 Task: Select a due date automation when advanced on, 2 days before a card is due add content with a name starting with resume at 11:00 AM.
Action: Mouse moved to (1132, 82)
Screenshot: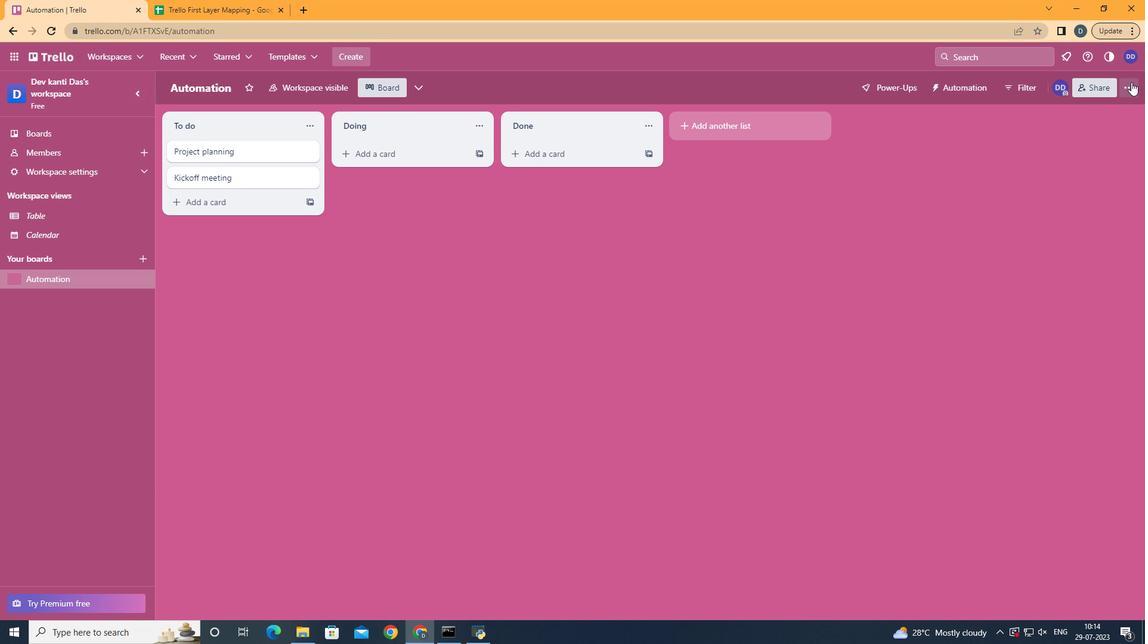 
Action: Mouse pressed left at (1132, 82)
Screenshot: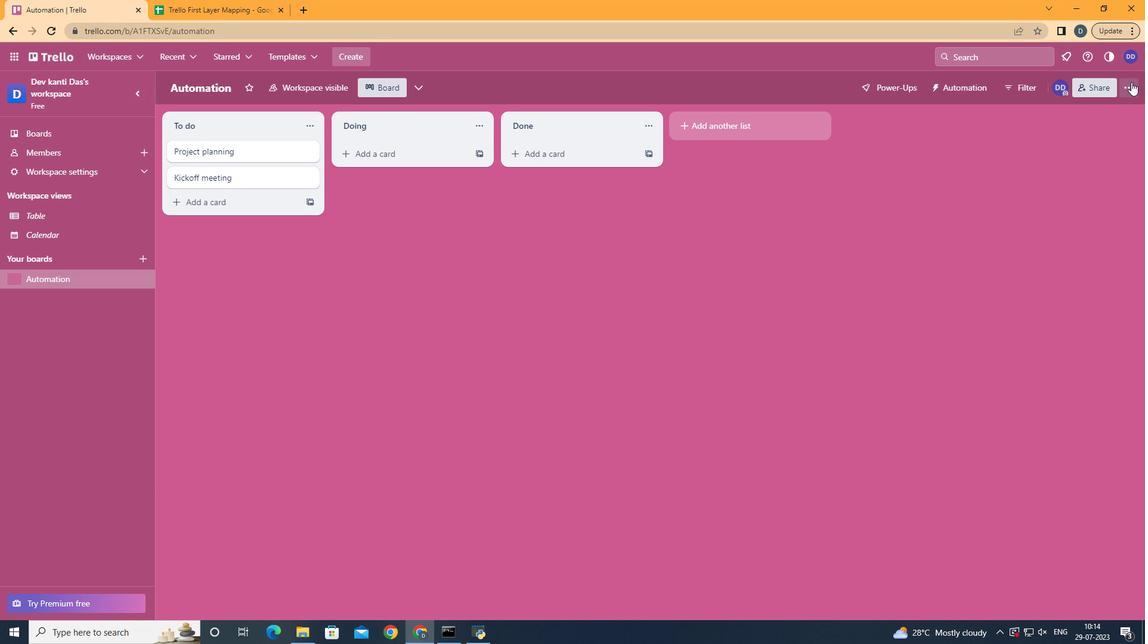 
Action: Mouse moved to (1016, 241)
Screenshot: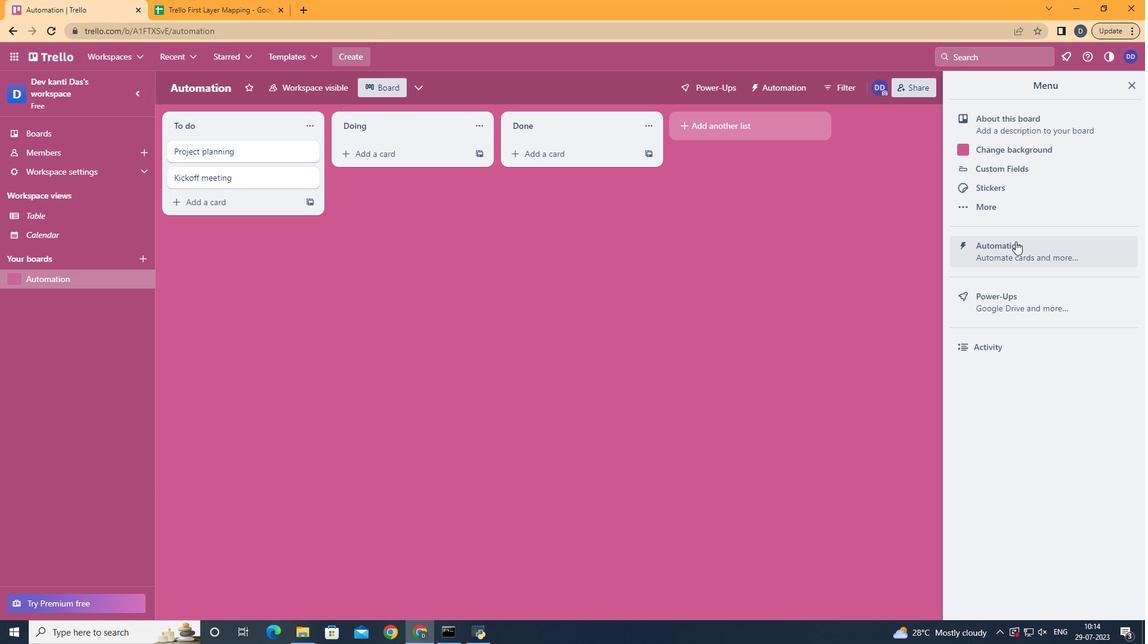
Action: Mouse pressed left at (1016, 241)
Screenshot: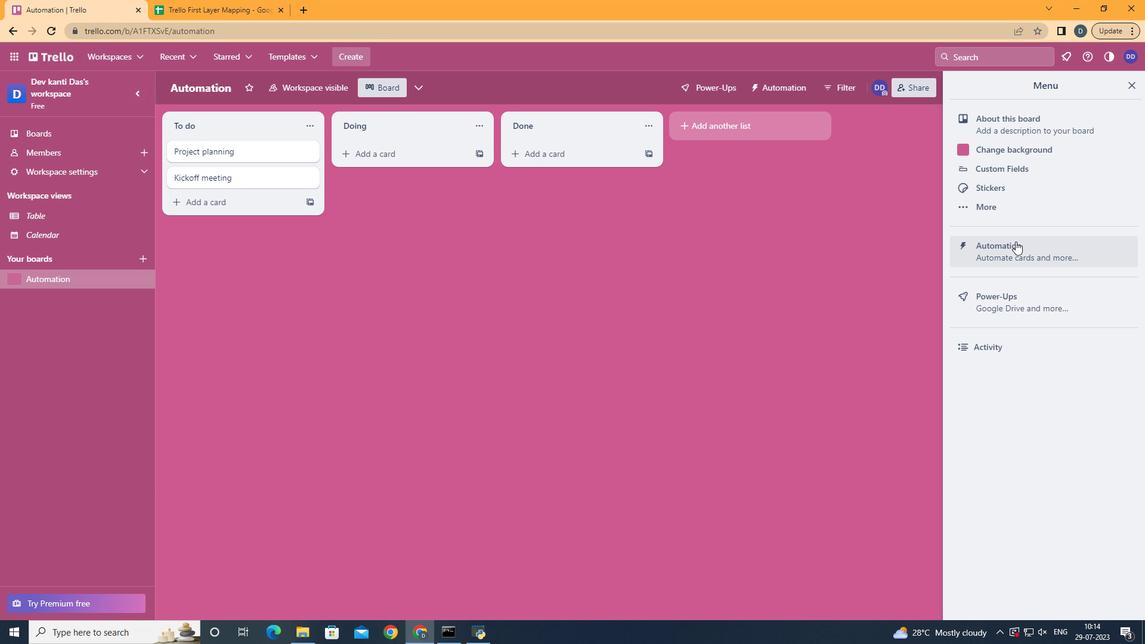 
Action: Mouse moved to (235, 248)
Screenshot: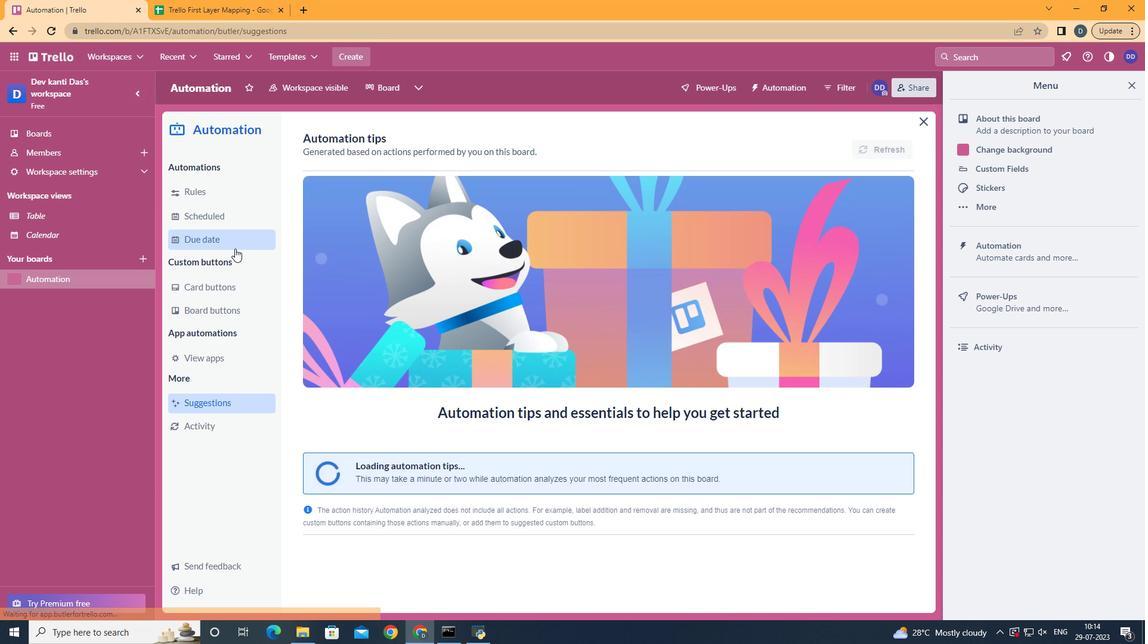 
Action: Mouse pressed left at (235, 248)
Screenshot: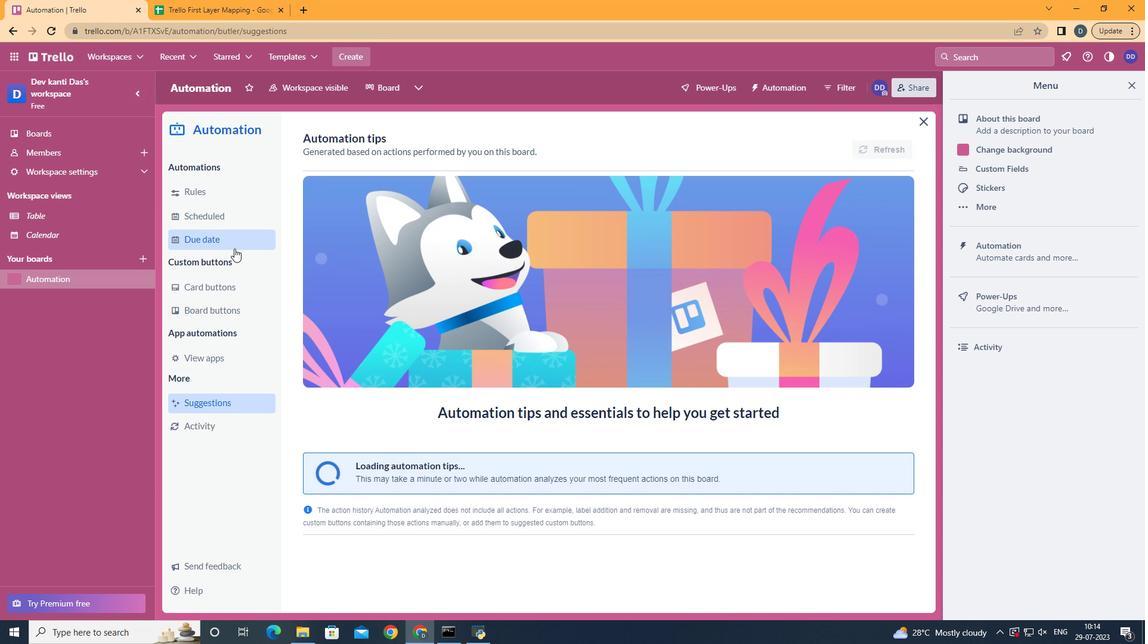 
Action: Mouse moved to (837, 143)
Screenshot: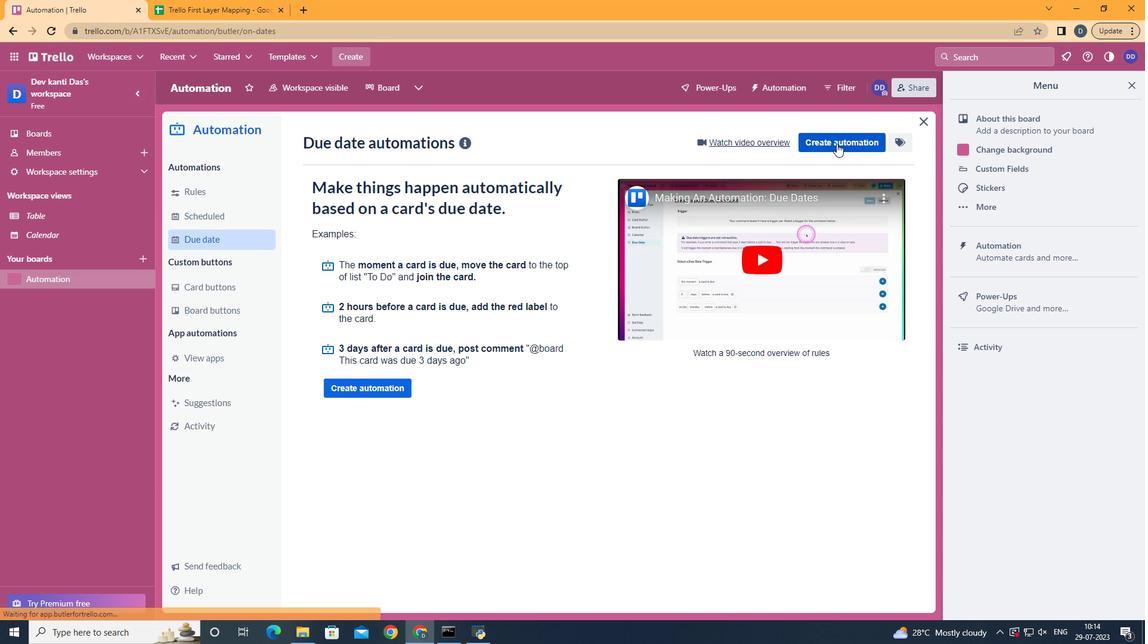 
Action: Mouse pressed left at (837, 143)
Screenshot: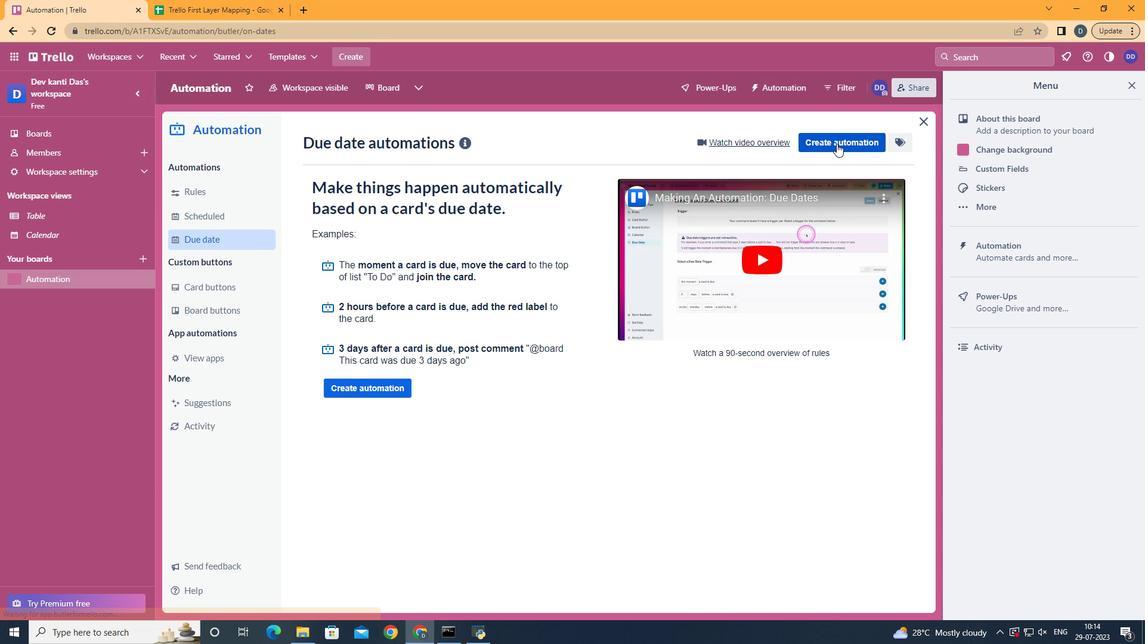 
Action: Mouse moved to (579, 260)
Screenshot: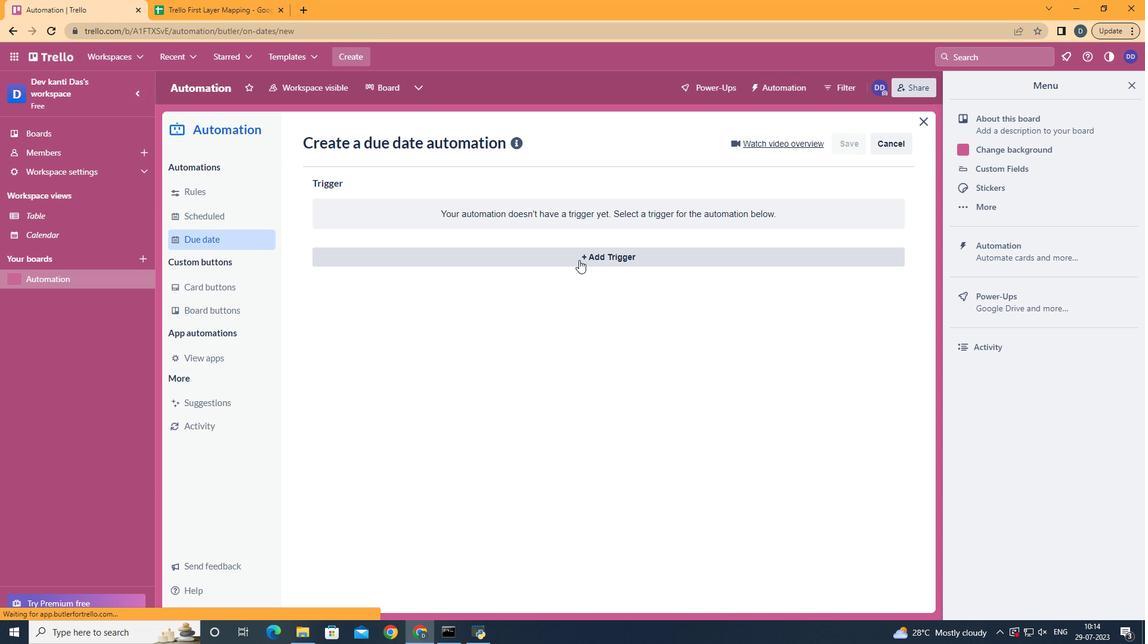 
Action: Mouse pressed left at (579, 260)
Screenshot: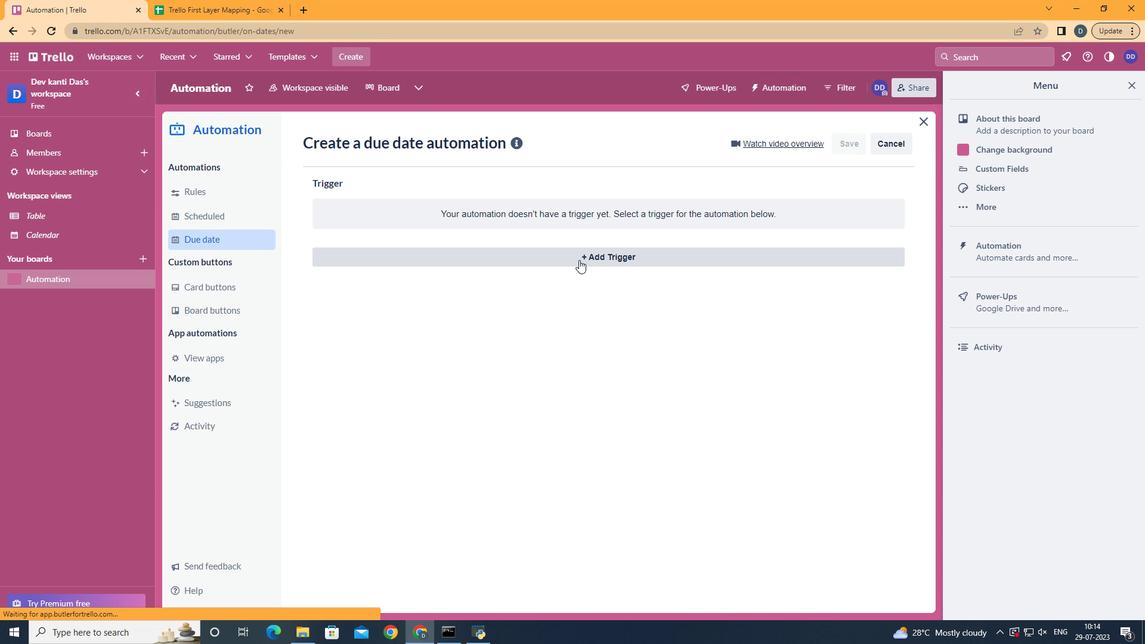 
Action: Mouse moved to (464, 439)
Screenshot: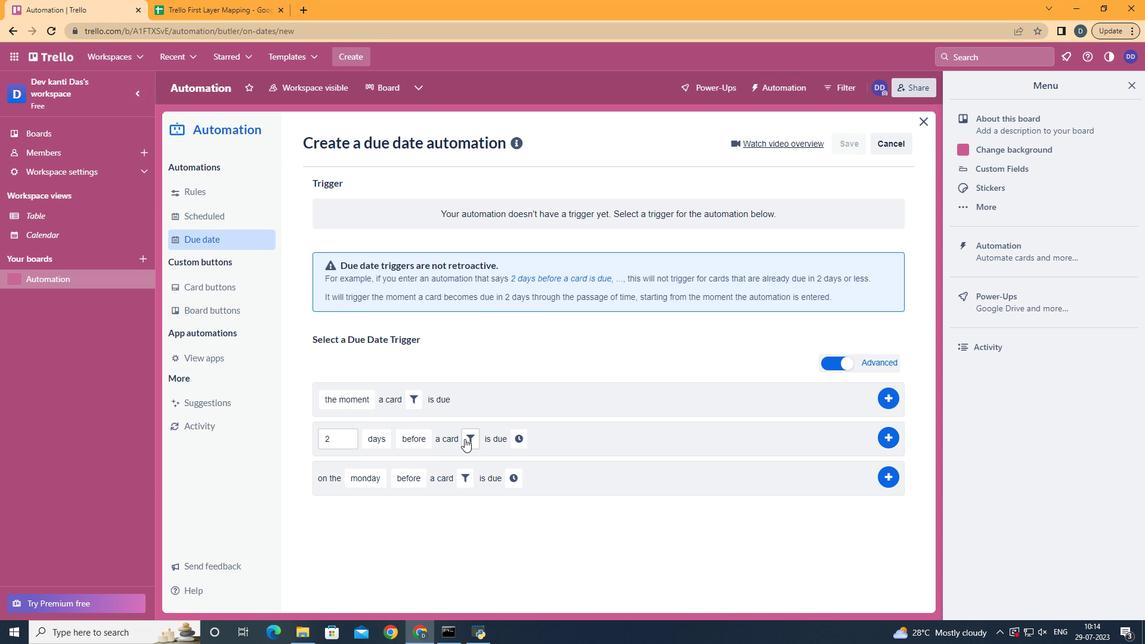 
Action: Mouse pressed left at (464, 439)
Screenshot: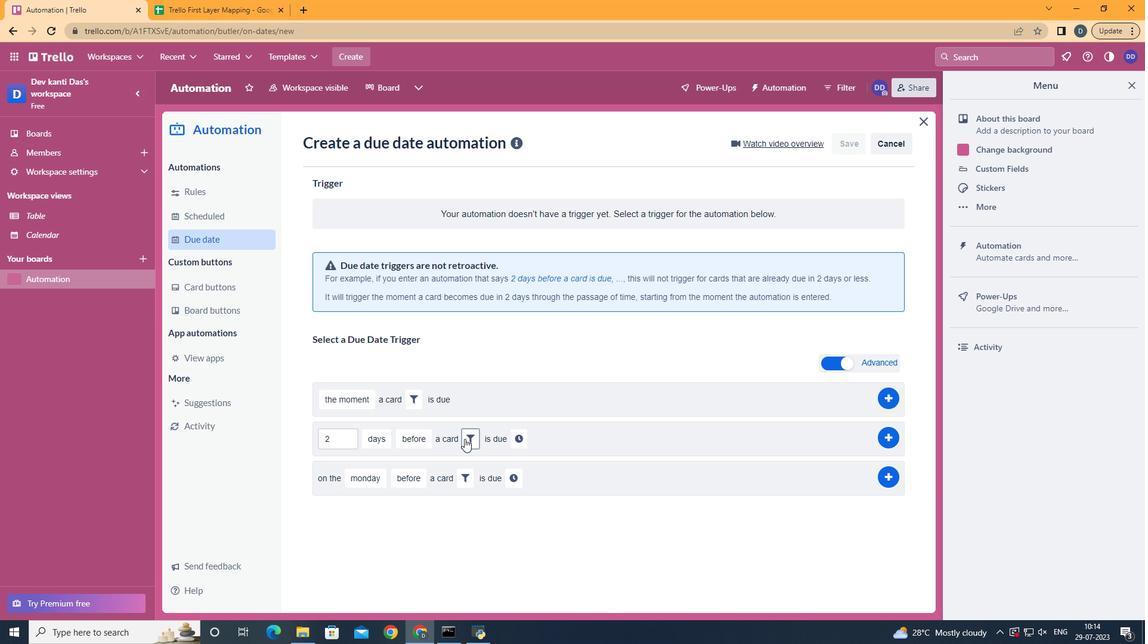 
Action: Mouse moved to (620, 488)
Screenshot: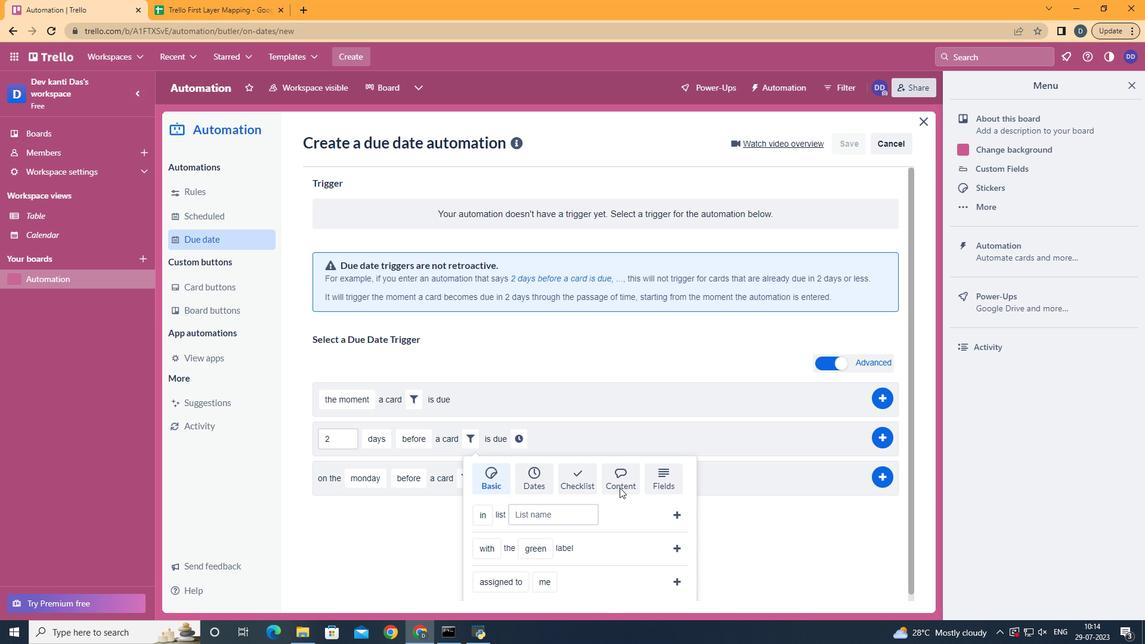 
Action: Mouse pressed left at (620, 488)
Screenshot: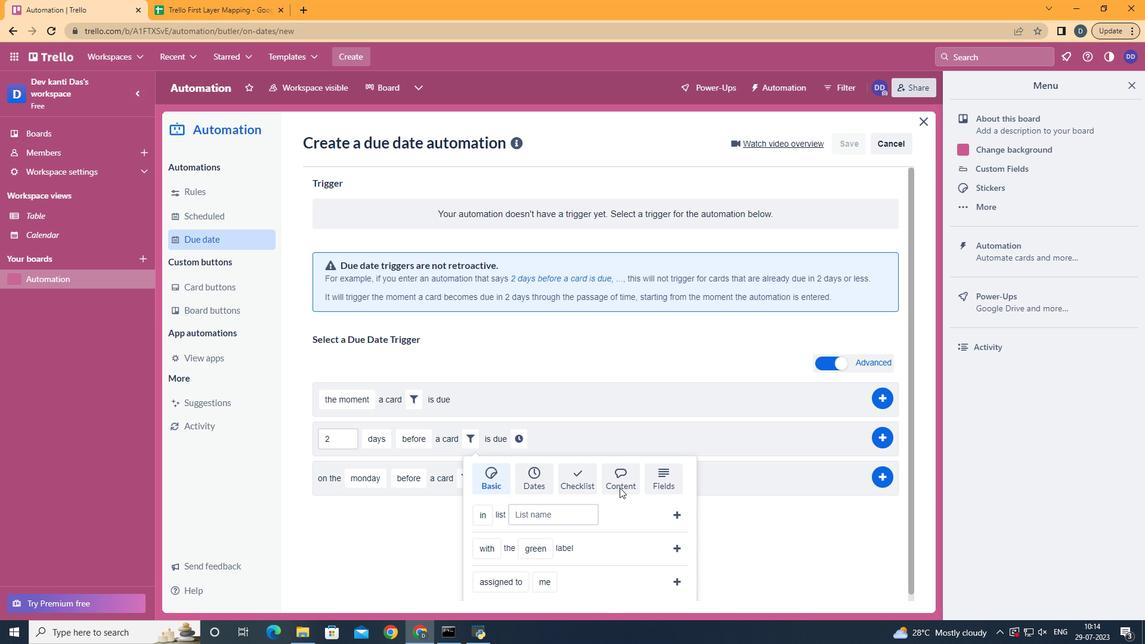 
Action: Mouse scrolled (620, 487) with delta (0, 0)
Screenshot: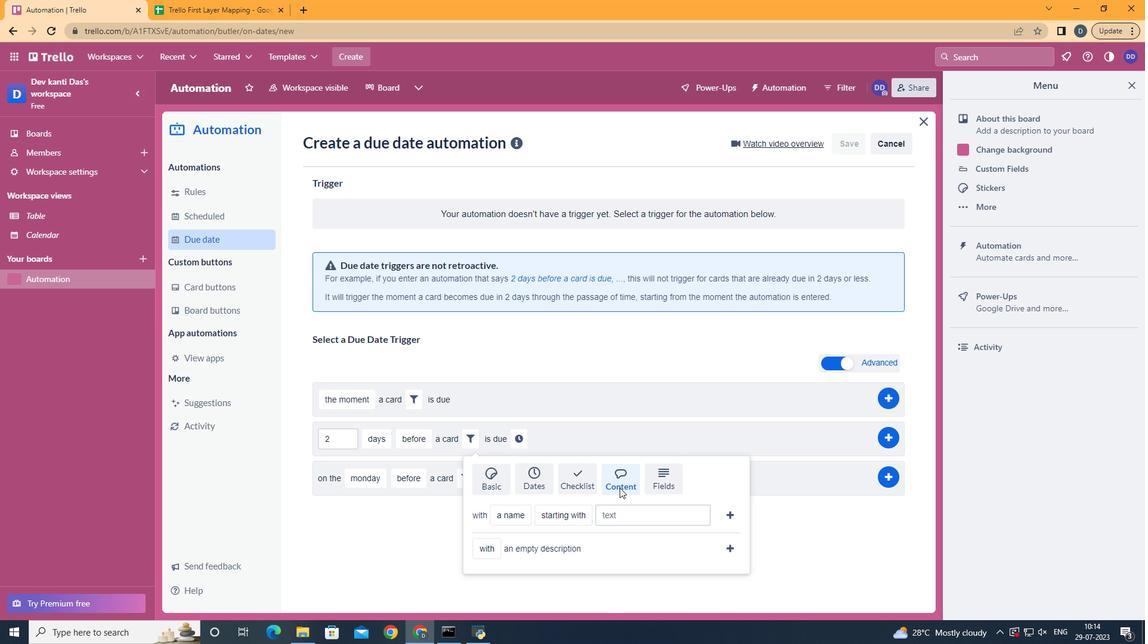 
Action: Mouse scrolled (620, 487) with delta (0, 0)
Screenshot: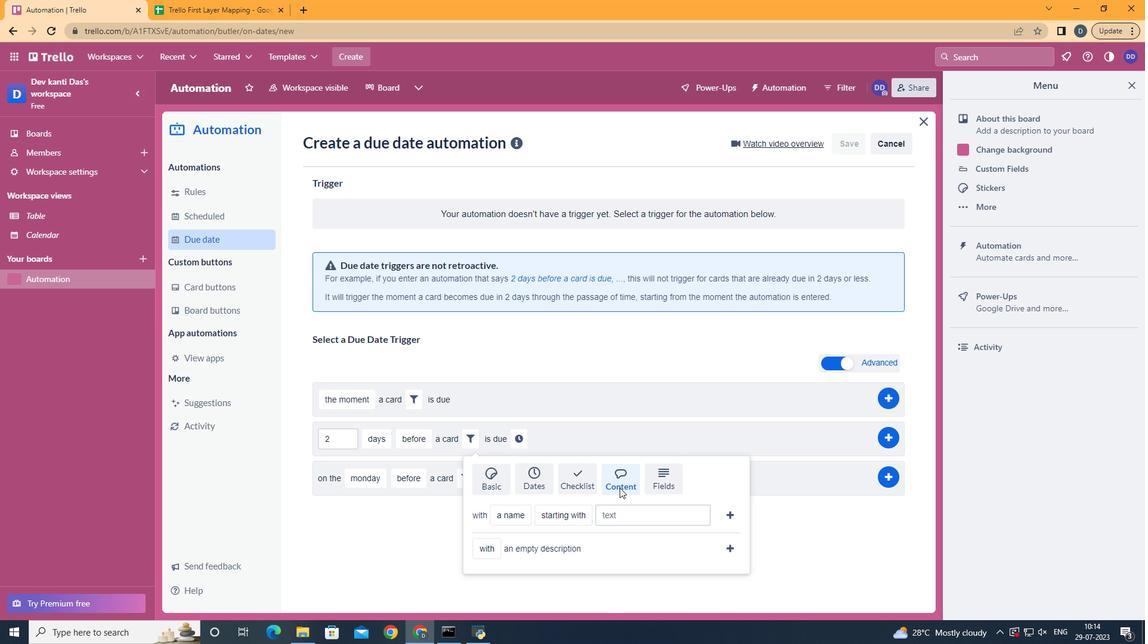 
Action: Mouse scrolled (620, 487) with delta (0, 0)
Screenshot: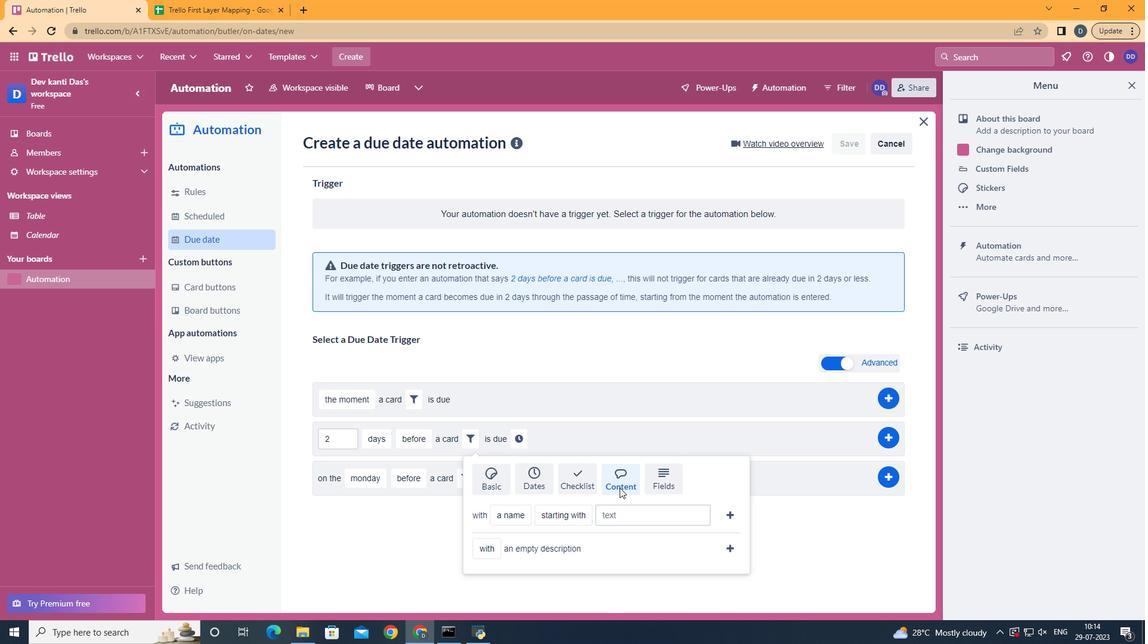 
Action: Mouse moved to (521, 538)
Screenshot: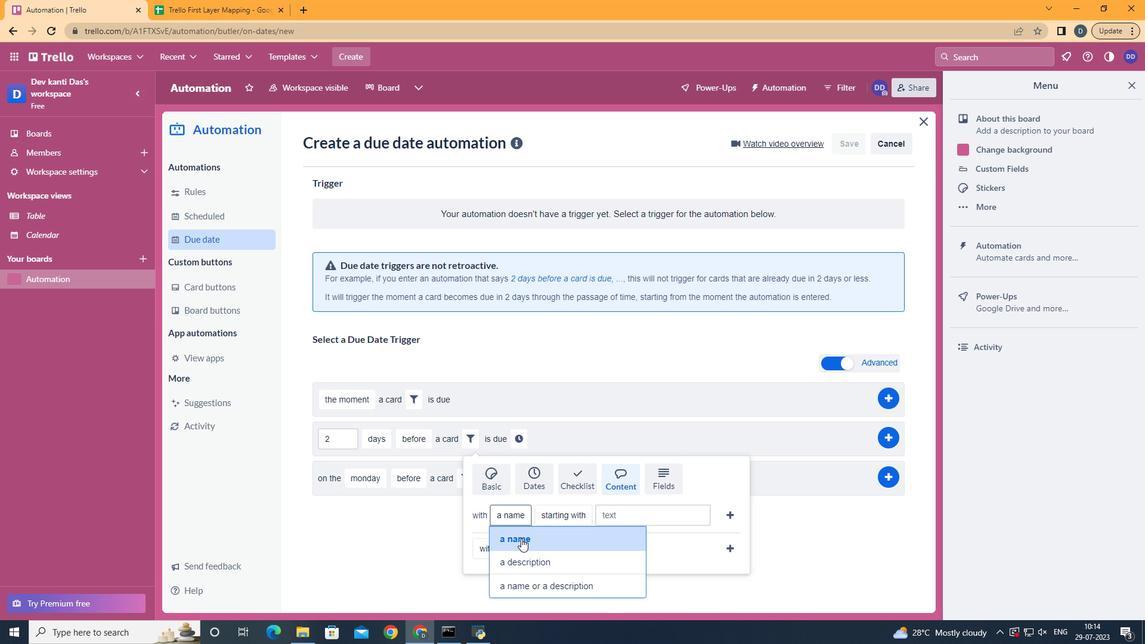 
Action: Mouse pressed left at (521, 538)
Screenshot: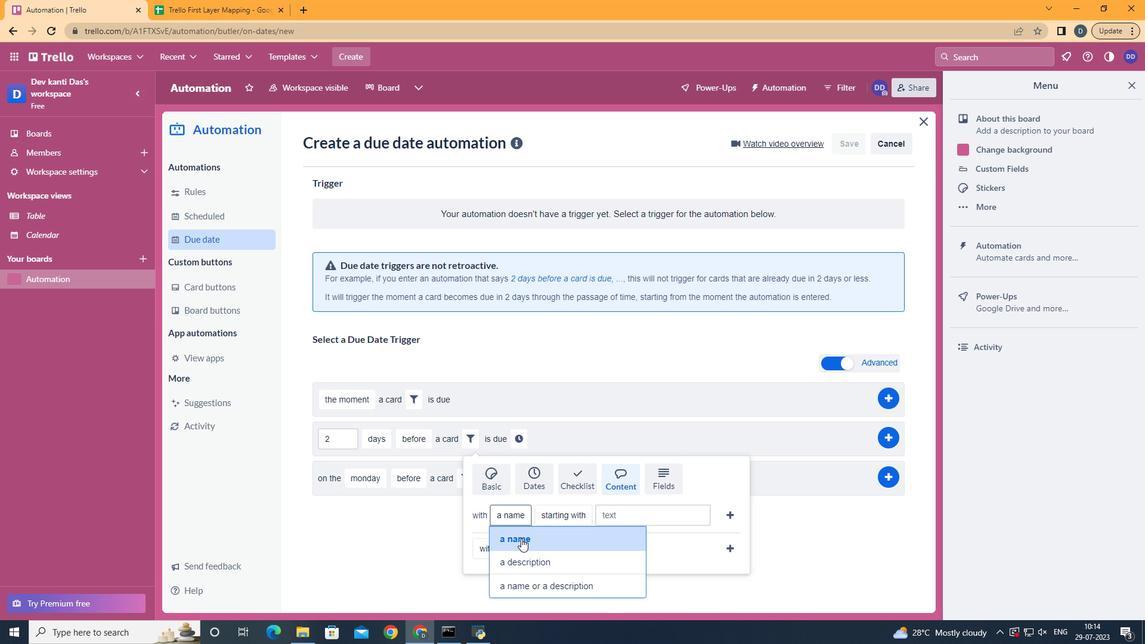 
Action: Mouse moved to (587, 369)
Screenshot: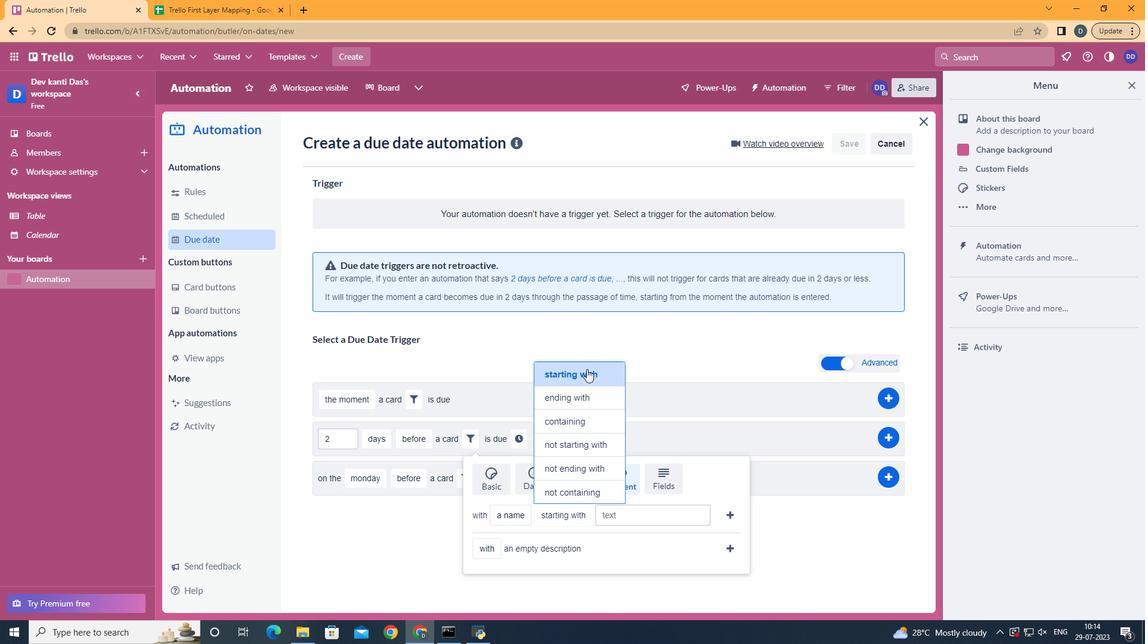 
Action: Mouse pressed left at (587, 369)
Screenshot: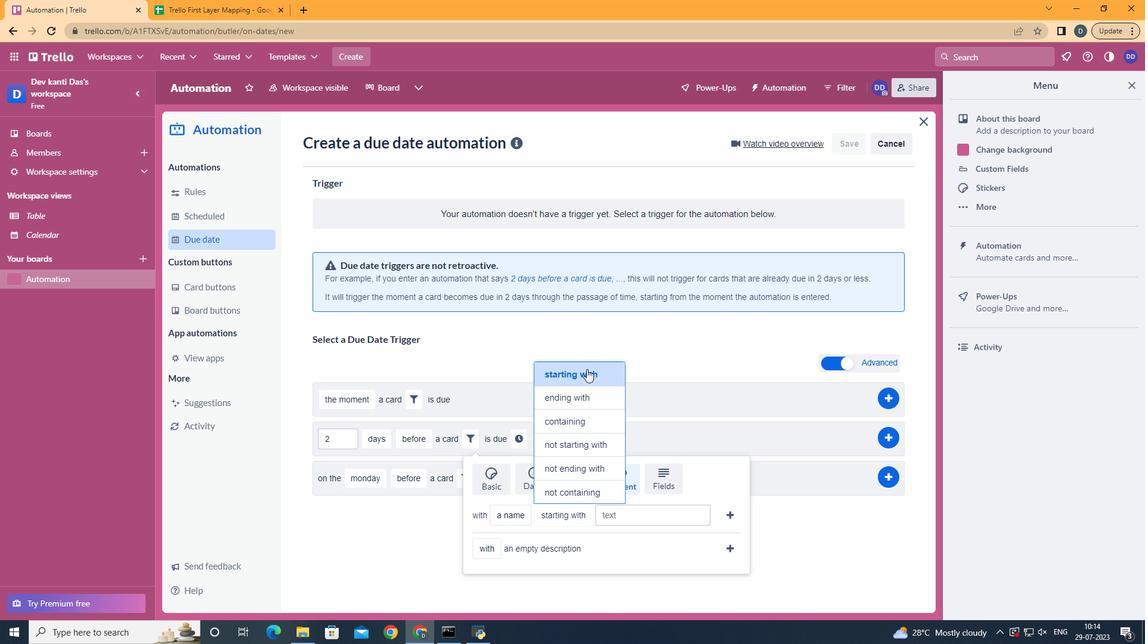 
Action: Mouse moved to (642, 525)
Screenshot: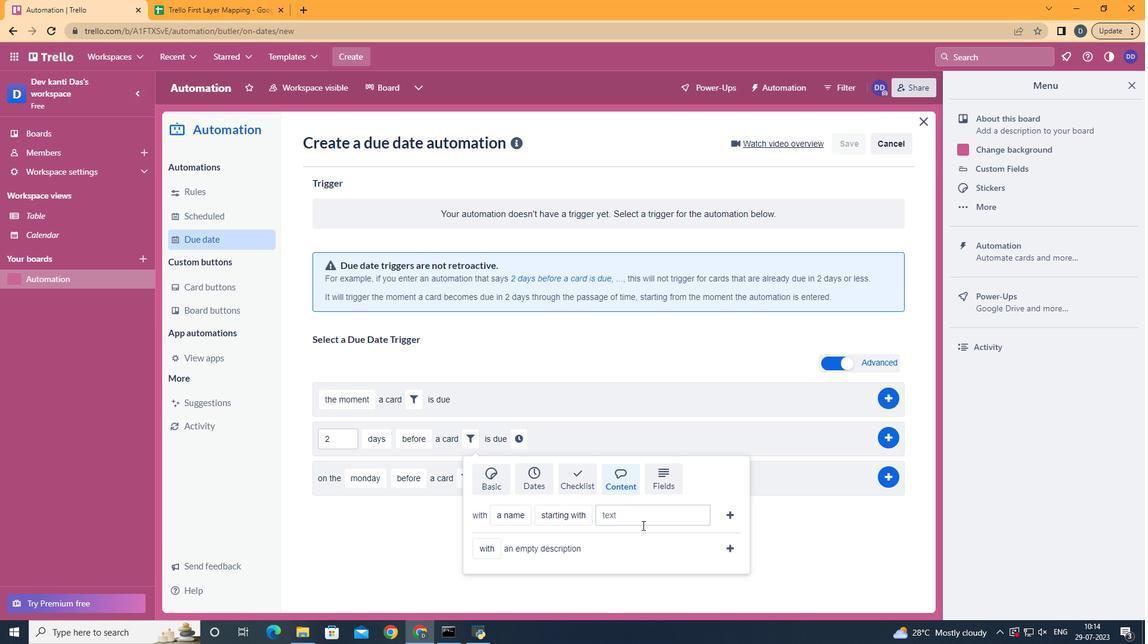 
Action: Mouse pressed left at (642, 525)
Screenshot: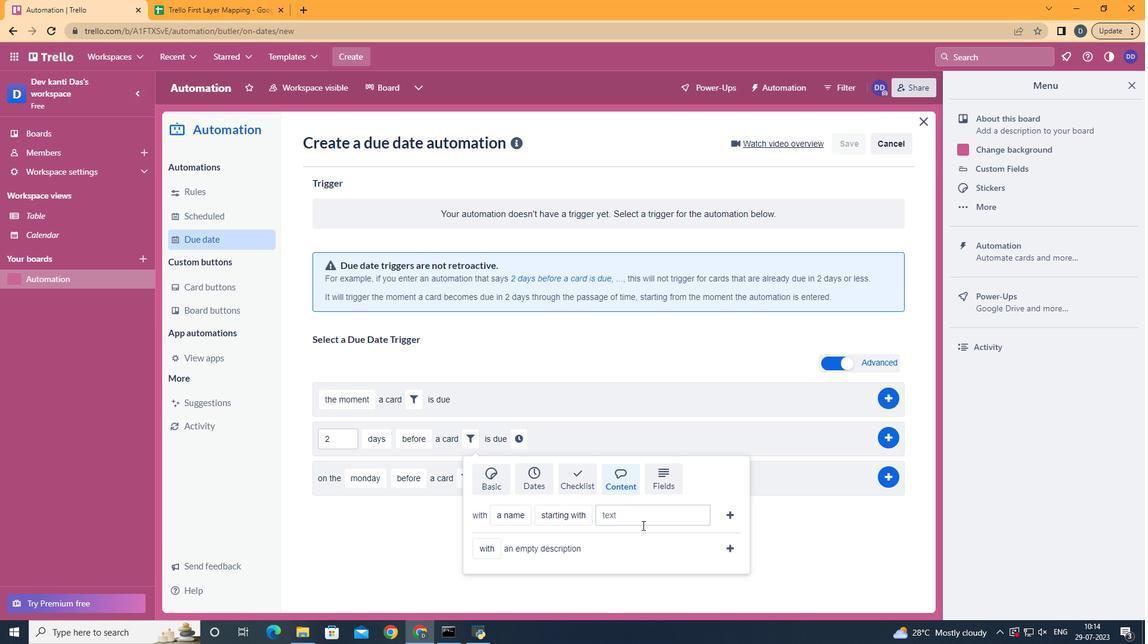 
Action: Key pressed resume
Screenshot: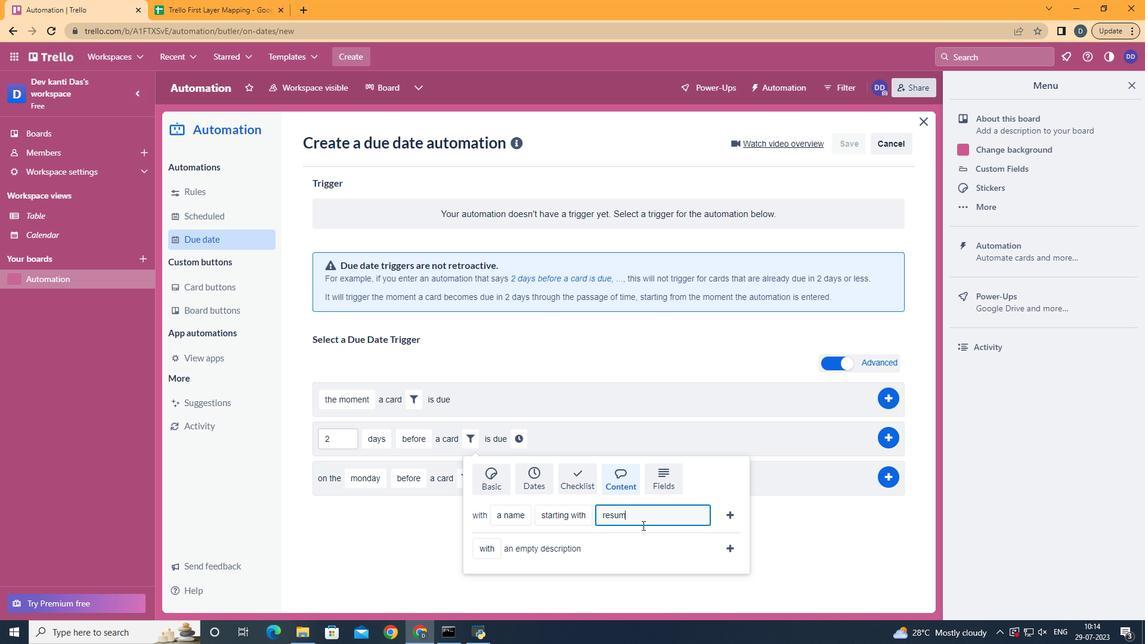 
Action: Mouse moved to (731, 518)
Screenshot: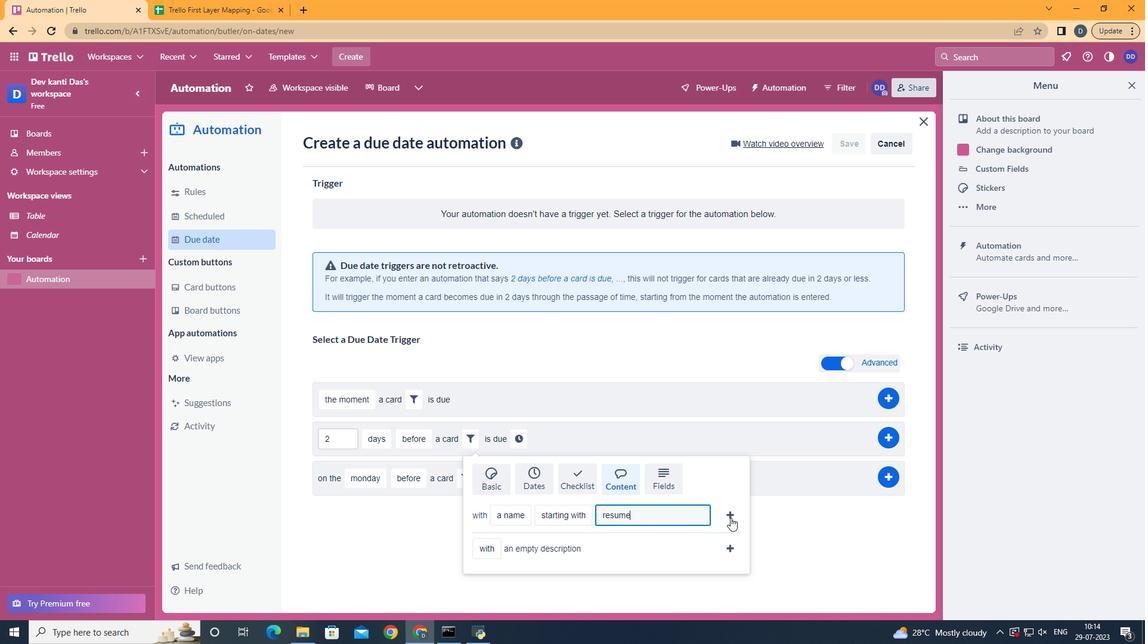 
Action: Mouse pressed left at (731, 518)
Screenshot: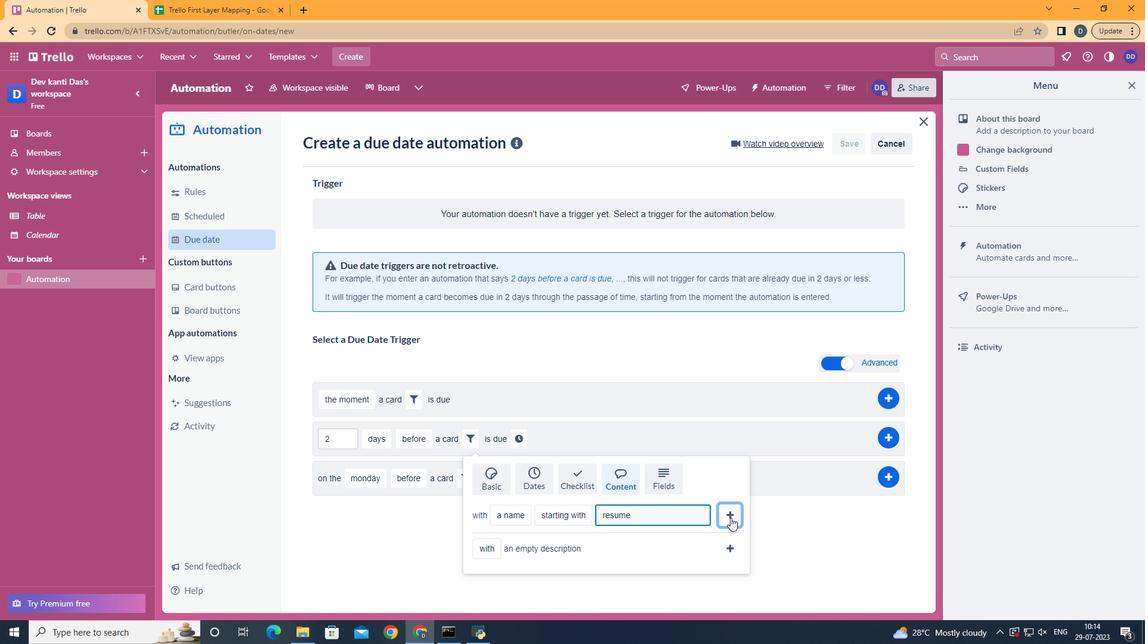 
Action: Mouse moved to (678, 445)
Screenshot: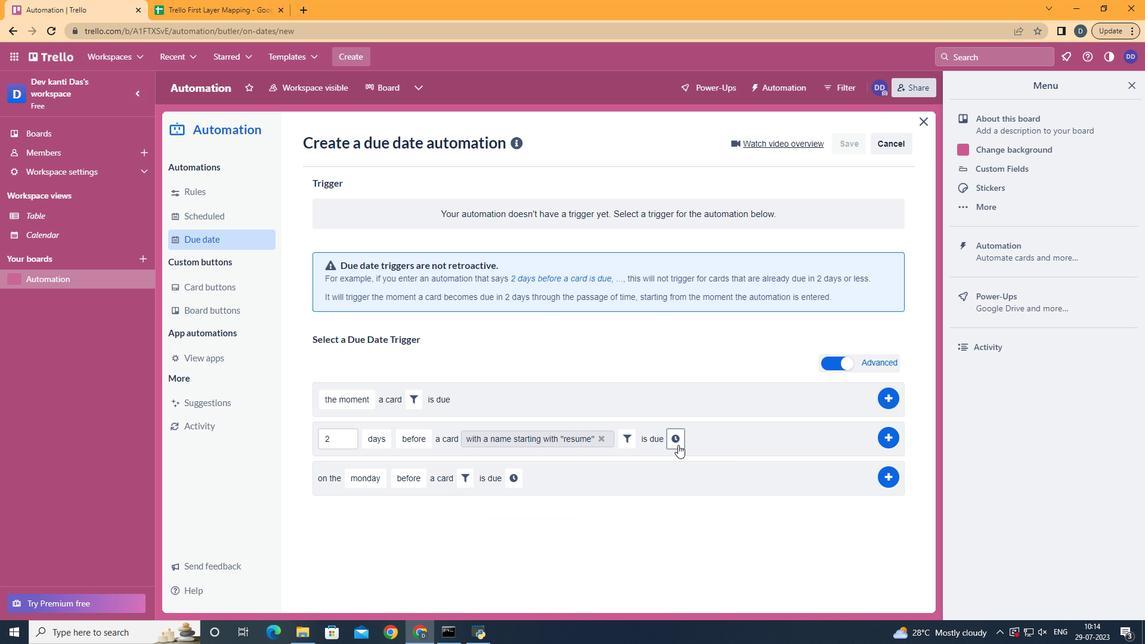 
Action: Mouse pressed left at (678, 445)
Screenshot: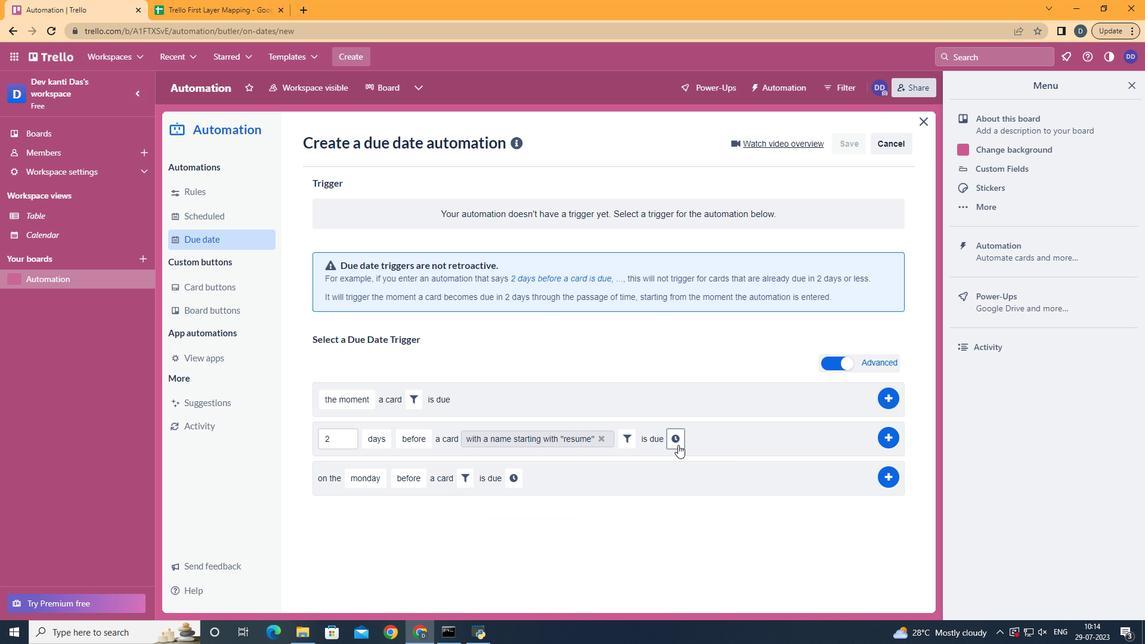 
Action: Mouse moved to (706, 437)
Screenshot: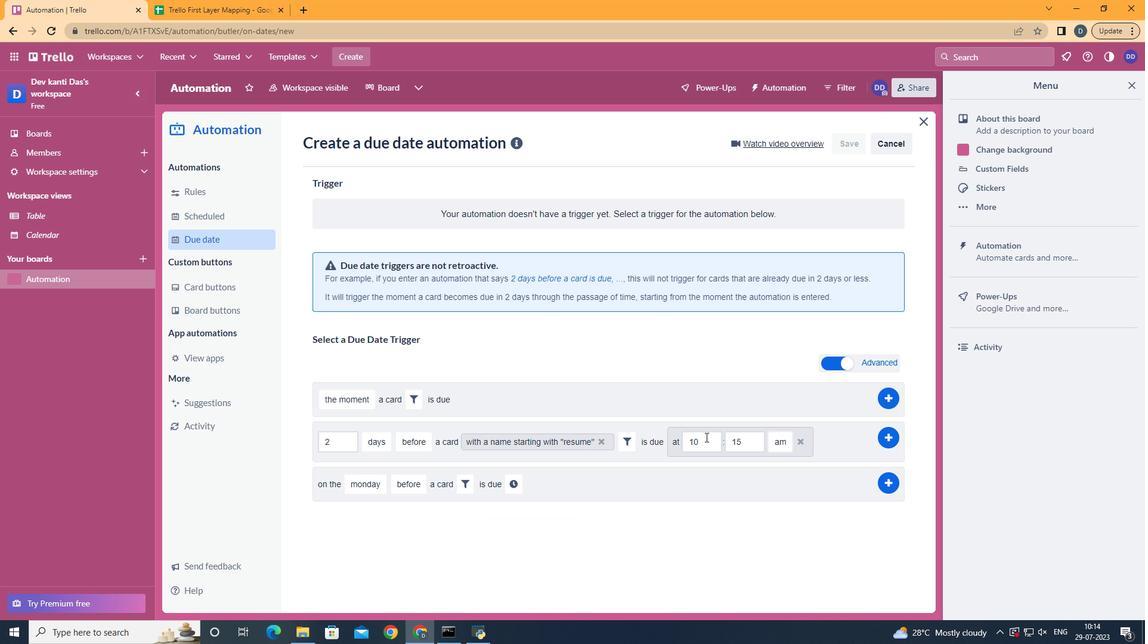 
Action: Mouse pressed left at (706, 437)
Screenshot: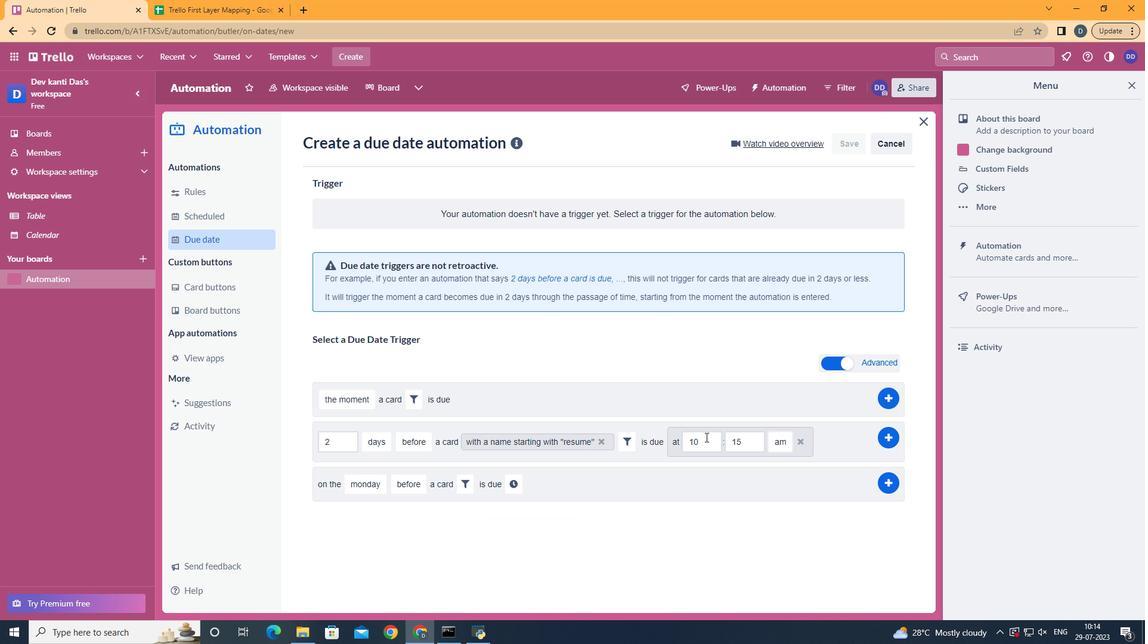 
Action: Key pressed <Key.backspace><Key.backspace>11
Screenshot: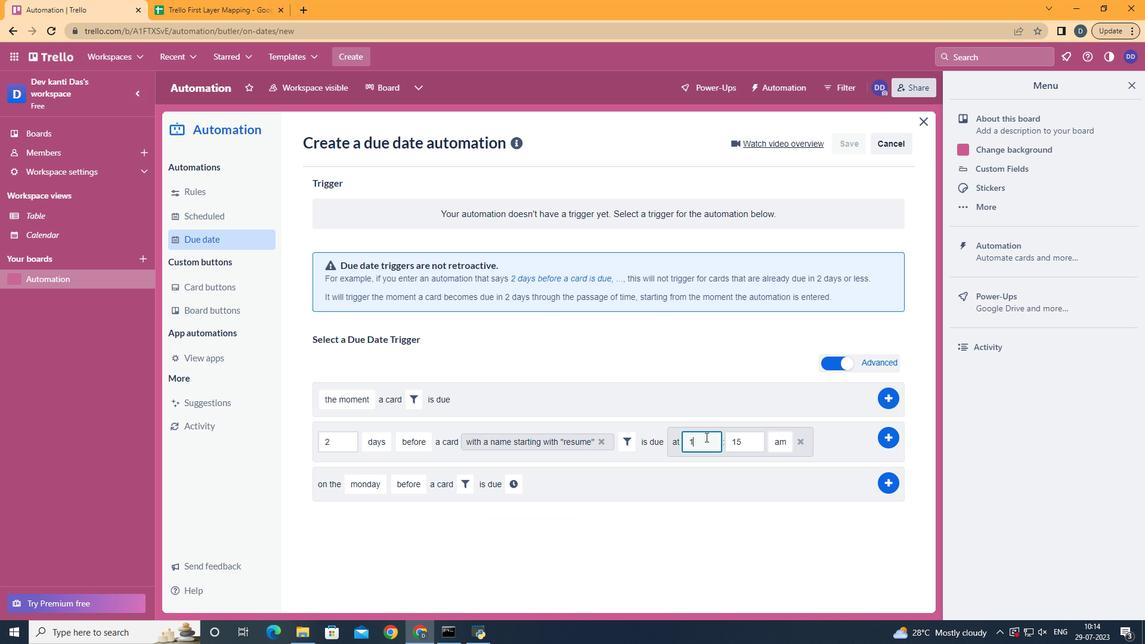 
Action: Mouse moved to (753, 443)
Screenshot: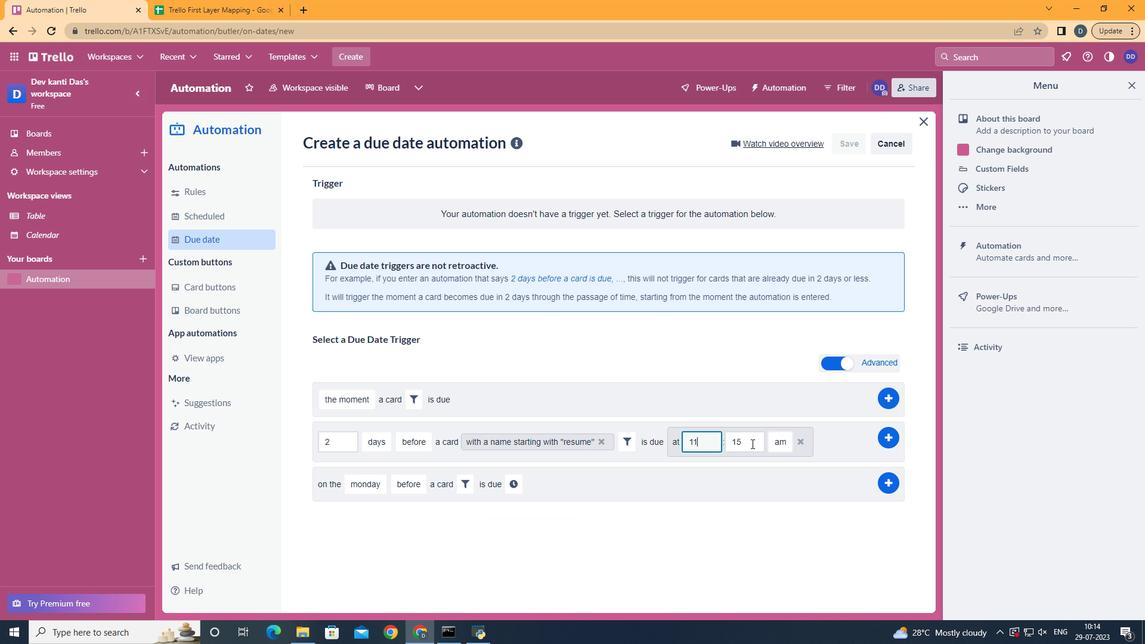 
Action: Mouse pressed left at (753, 443)
Screenshot: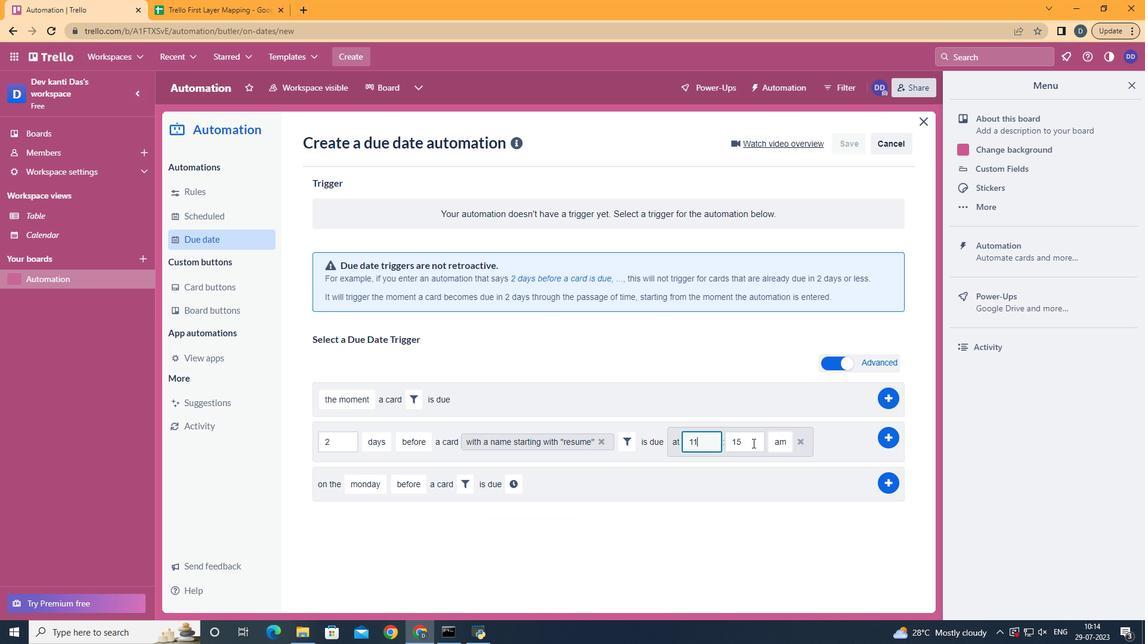 
Action: Key pressed <Key.backspace><Key.backspace>00
Screenshot: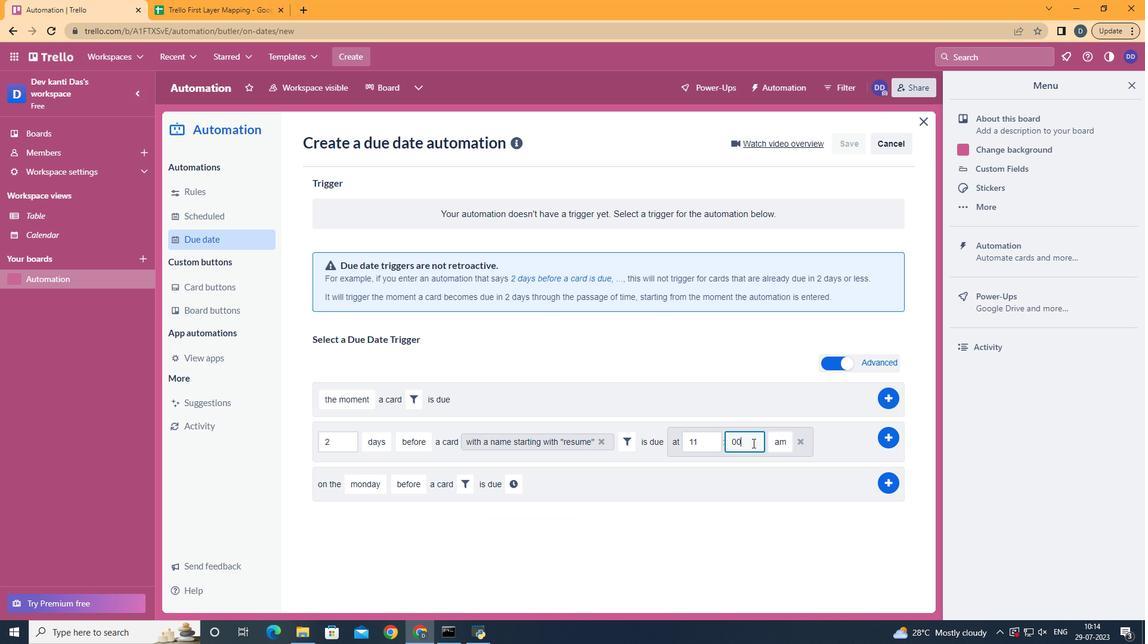 
Action: Mouse moved to (786, 464)
Screenshot: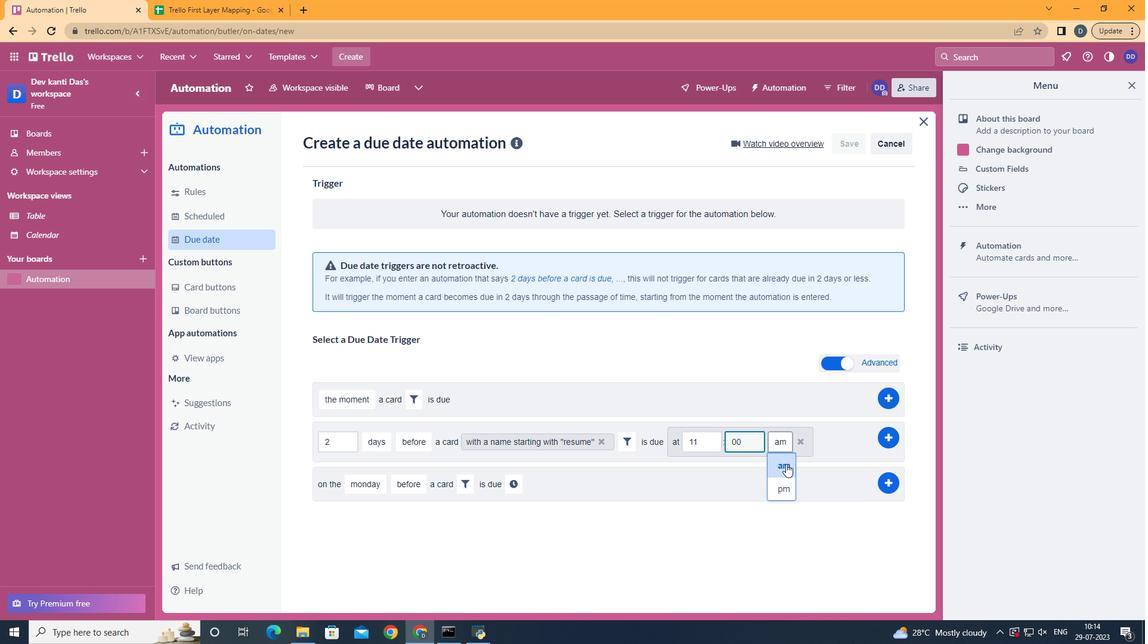 
Action: Mouse pressed left at (786, 464)
Screenshot: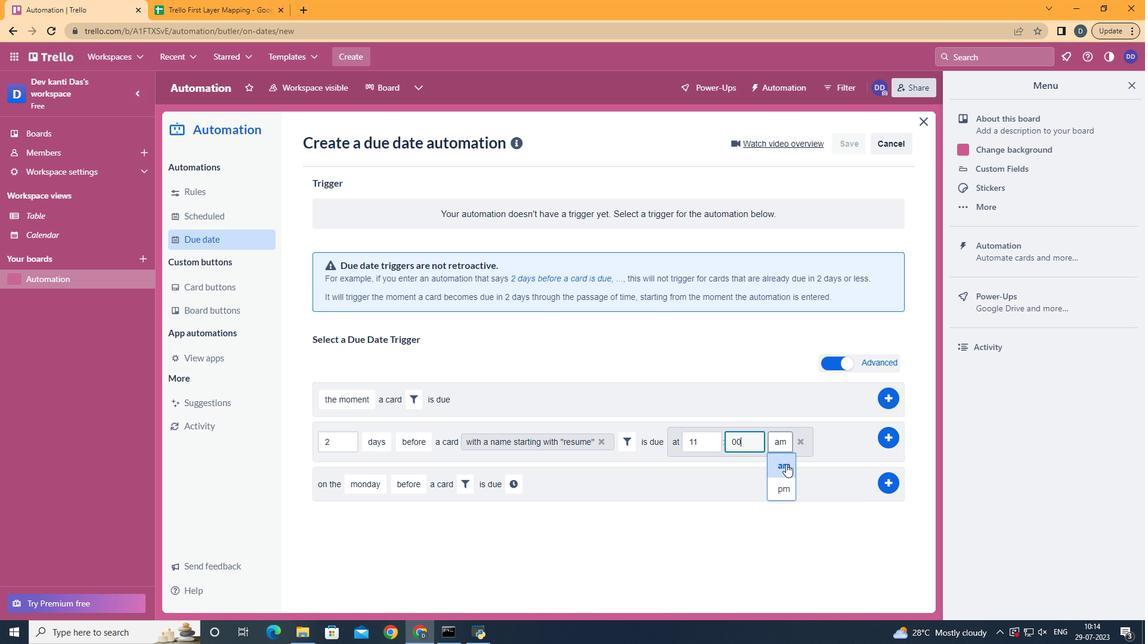 
Action: Mouse moved to (793, 463)
Screenshot: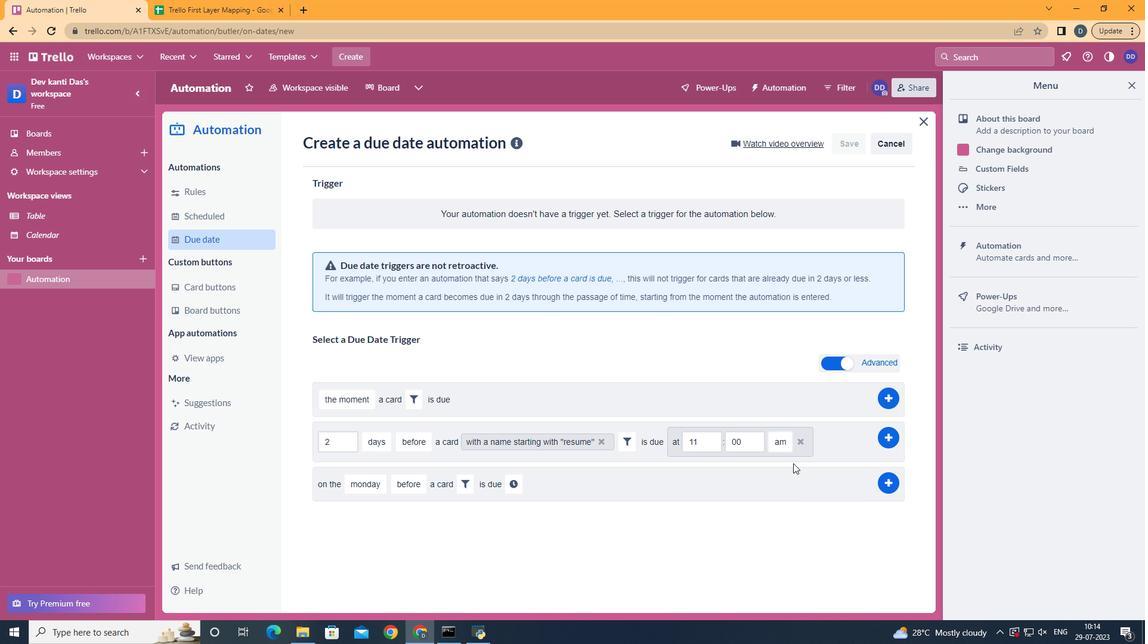 
